 Task: Add the task  Integrate a new third-party shipping system for an e-commerce website to the section Code Crusaders in the project AgileMastery and add a Due Date to the respective task as 2024/05/02
Action: Mouse moved to (110, 356)
Screenshot: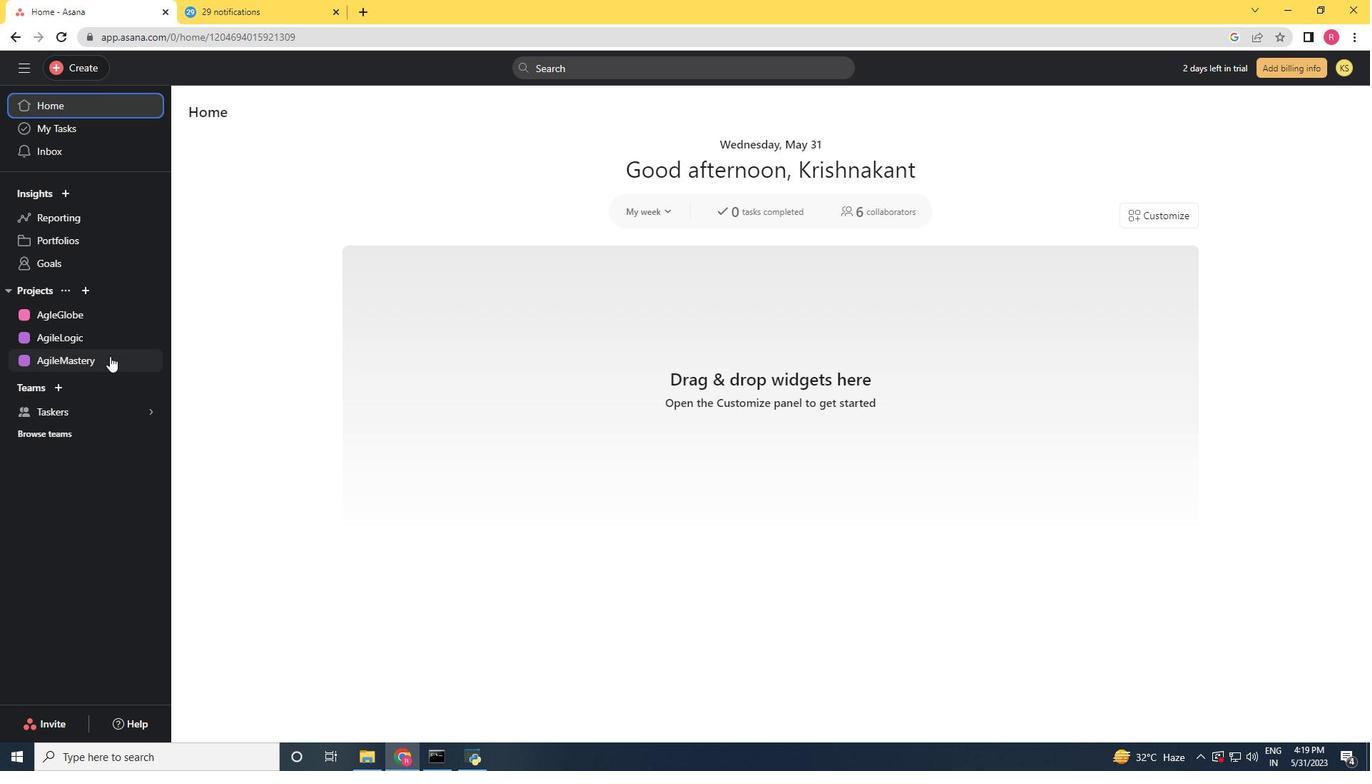 
Action: Mouse pressed left at (110, 356)
Screenshot: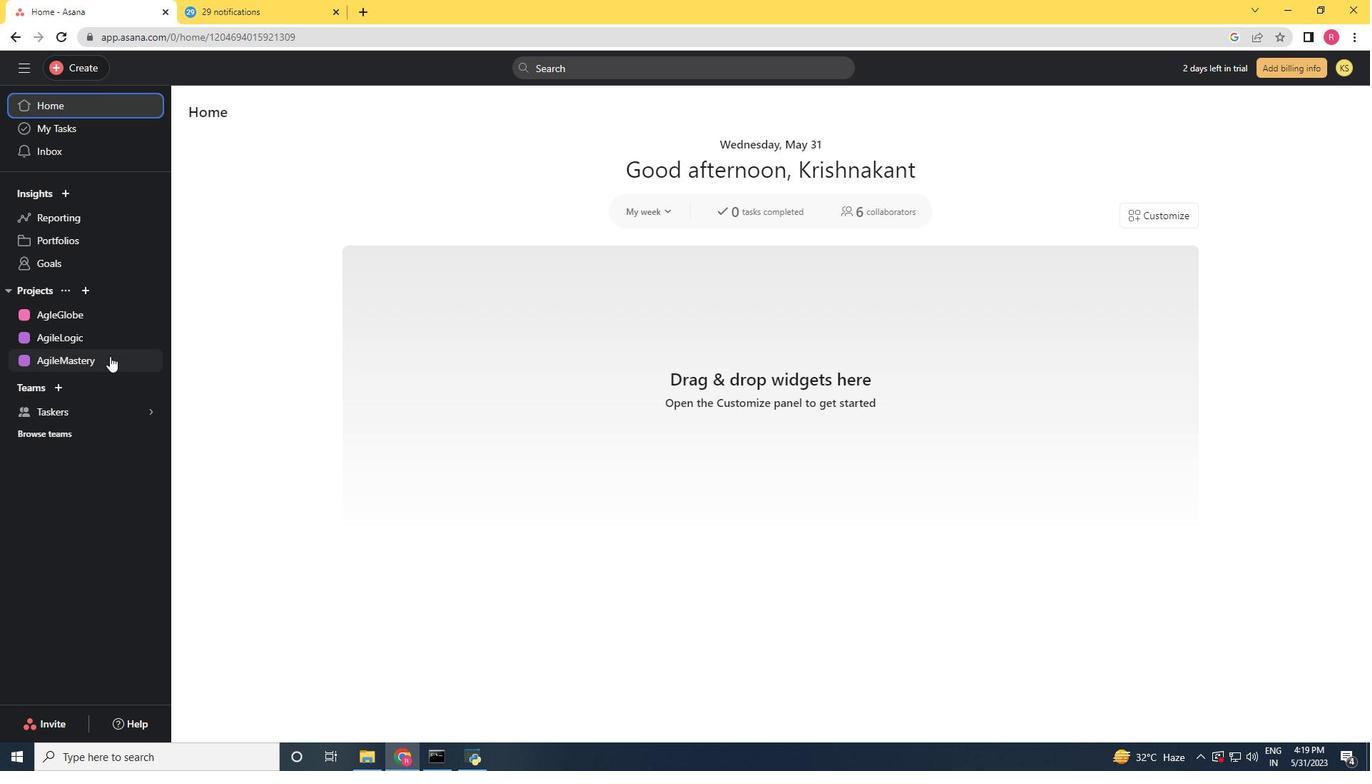 
Action: Mouse moved to (849, 492)
Screenshot: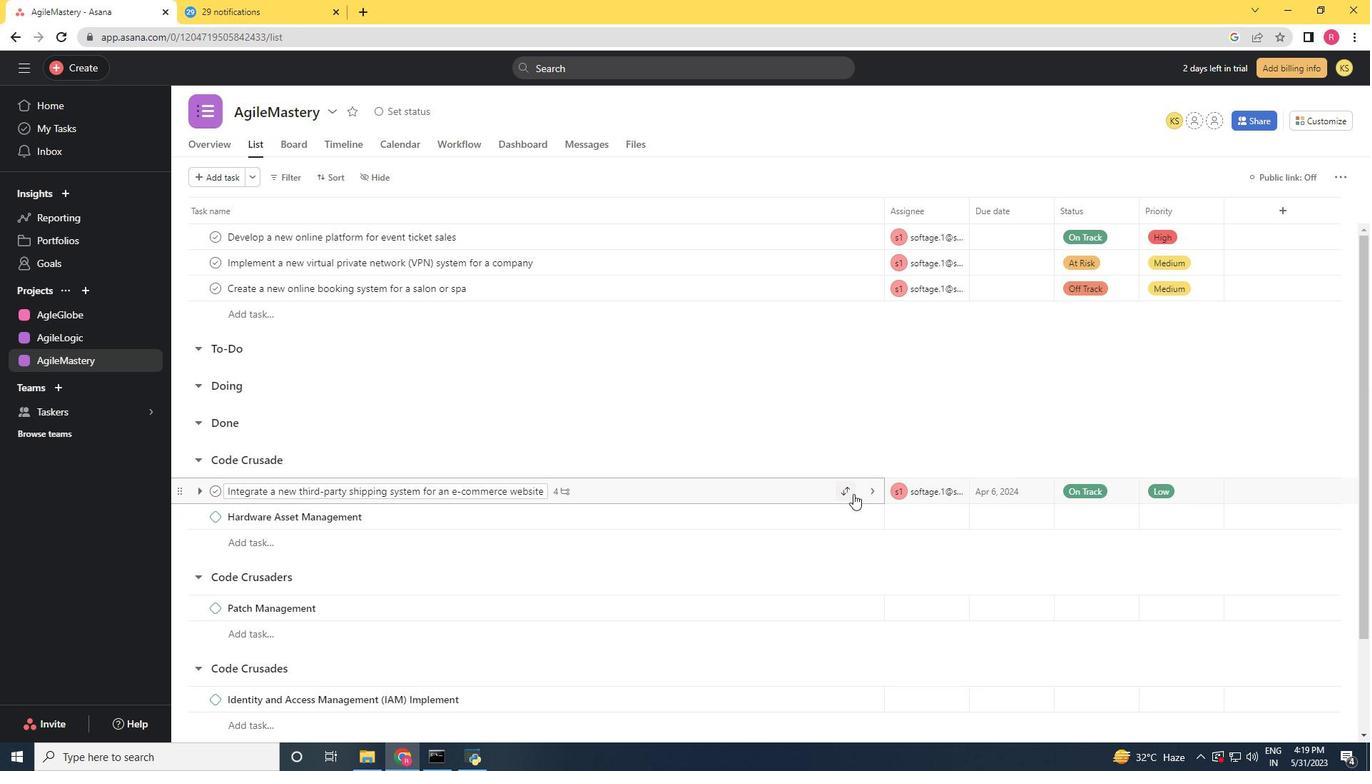 
Action: Mouse pressed left at (849, 492)
Screenshot: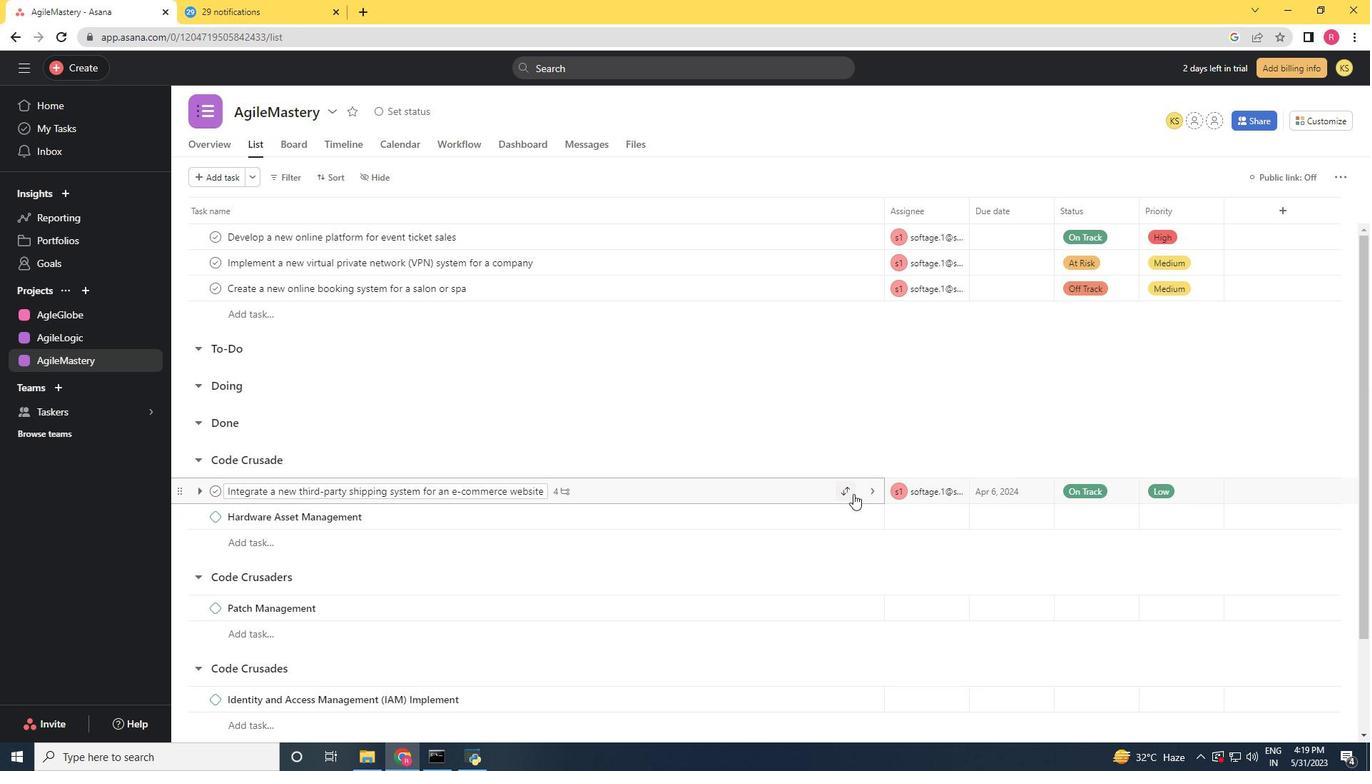 
Action: Mouse moved to (785, 411)
Screenshot: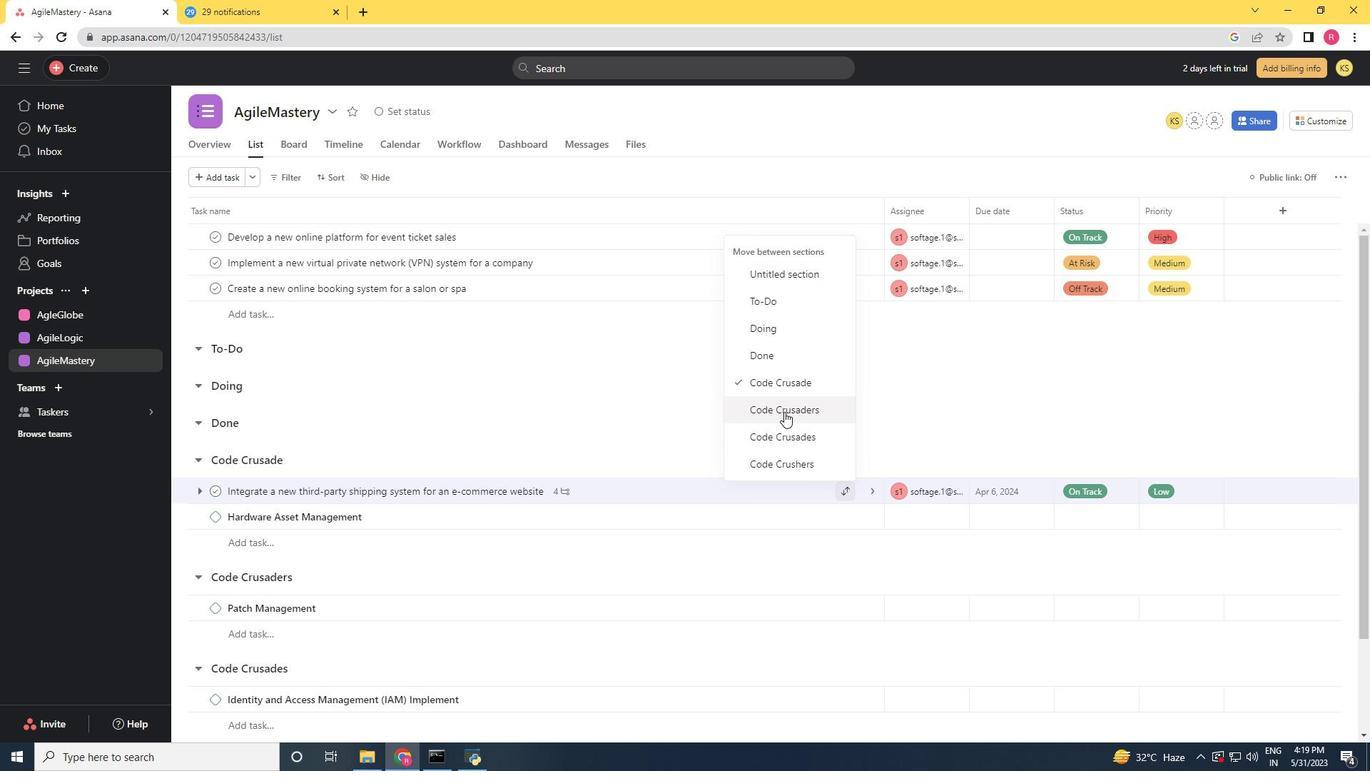 
Action: Mouse pressed left at (785, 411)
Screenshot: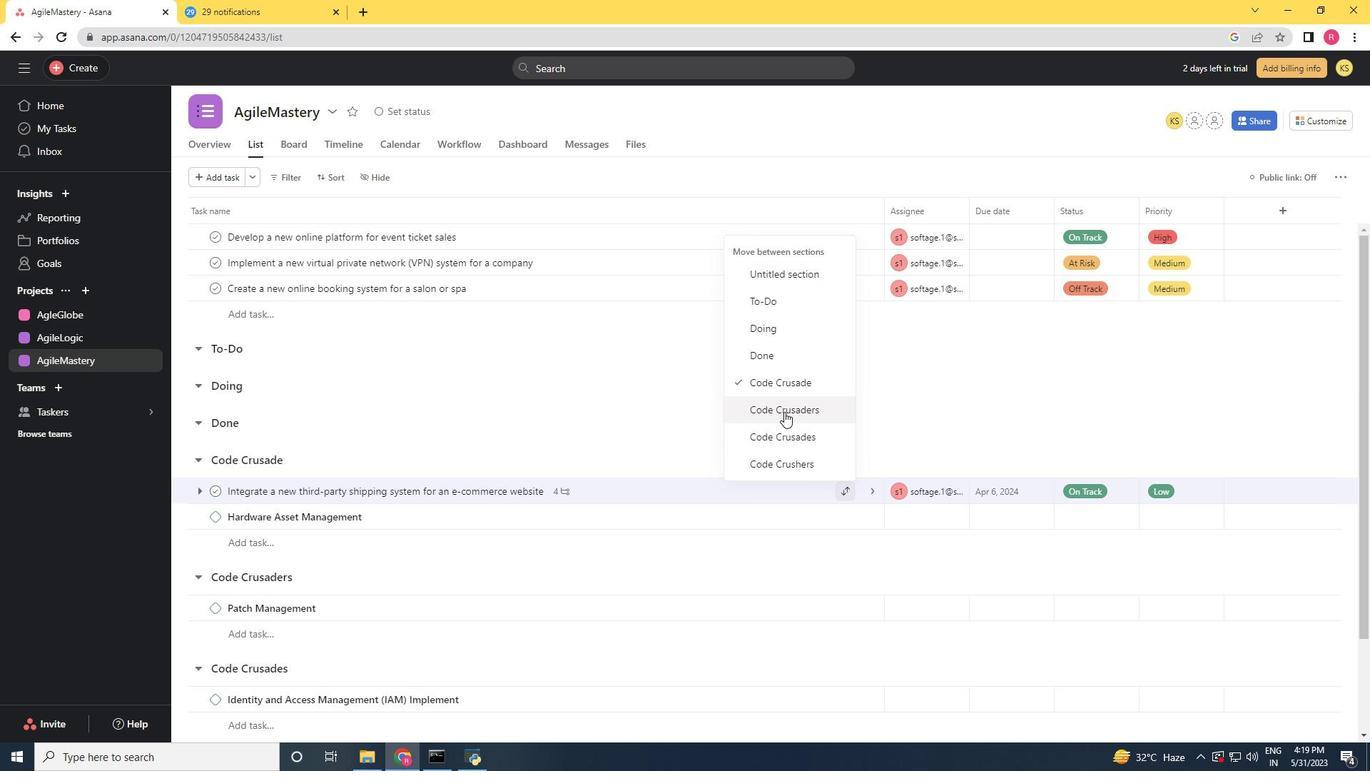
Action: Mouse moved to (803, 585)
Screenshot: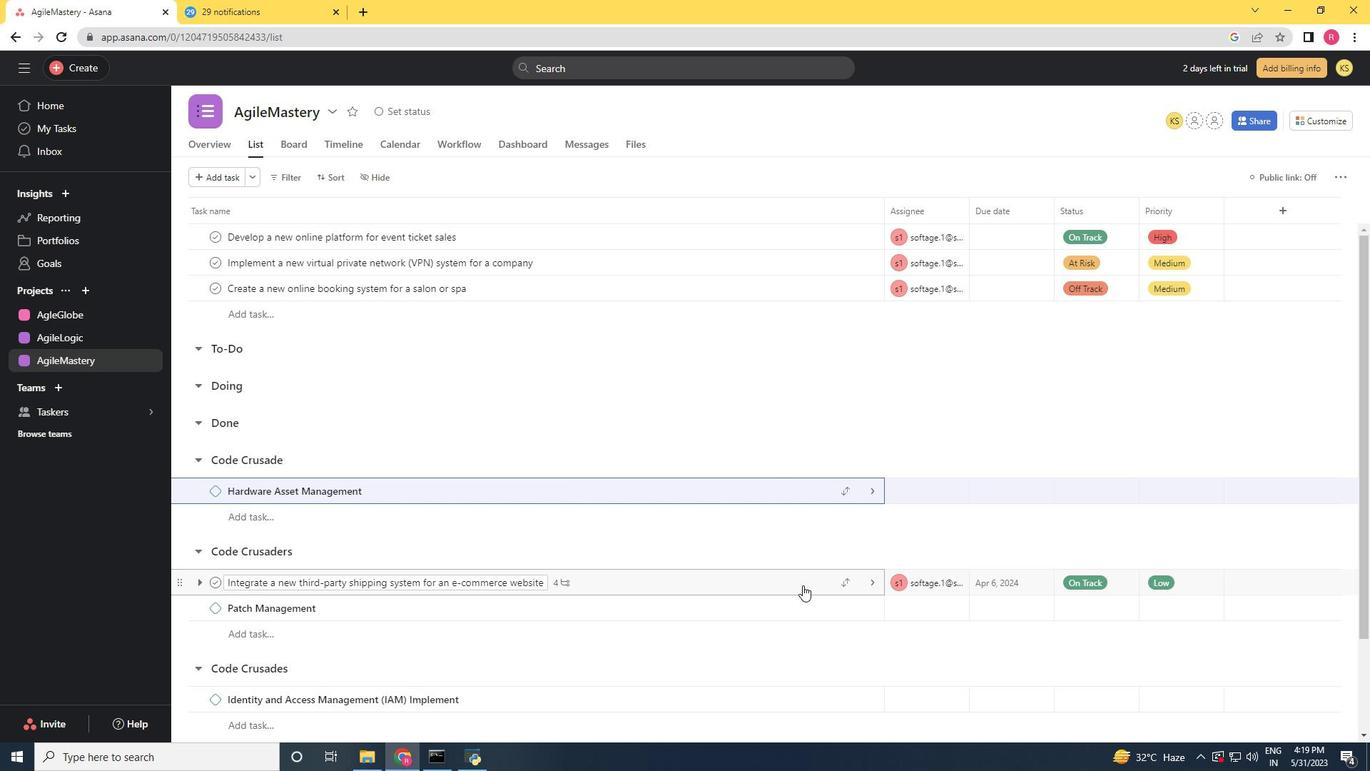 
Action: Mouse pressed left at (803, 585)
Screenshot: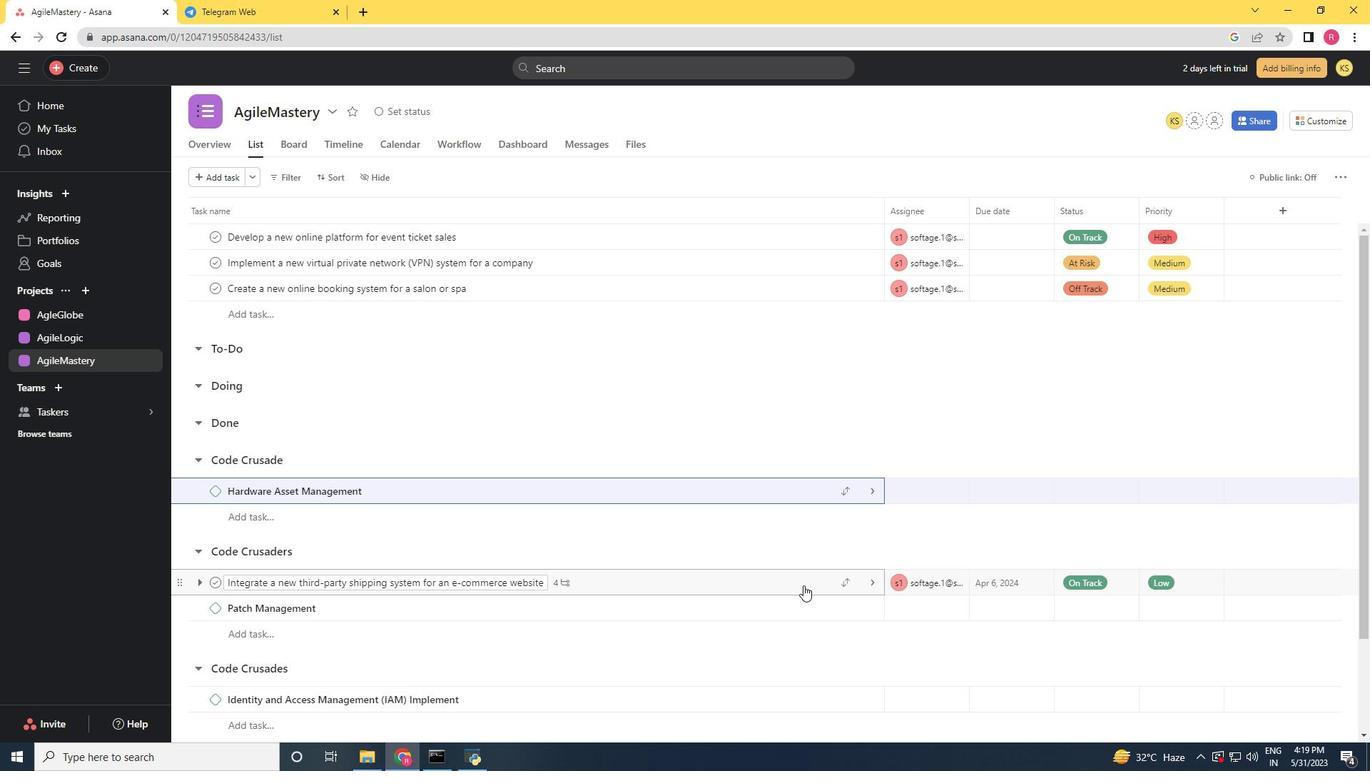 
Action: Mouse moved to (1076, 309)
Screenshot: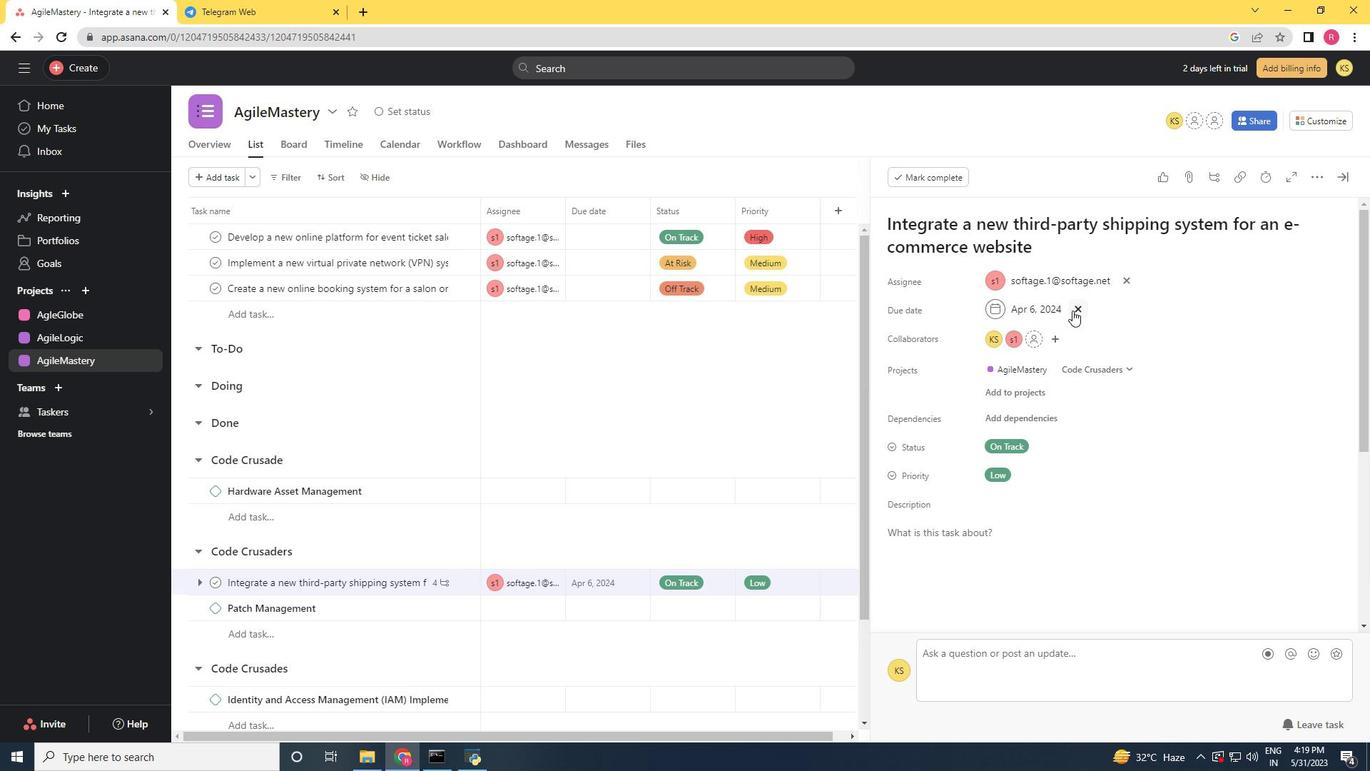 
Action: Mouse pressed left at (1076, 309)
Screenshot: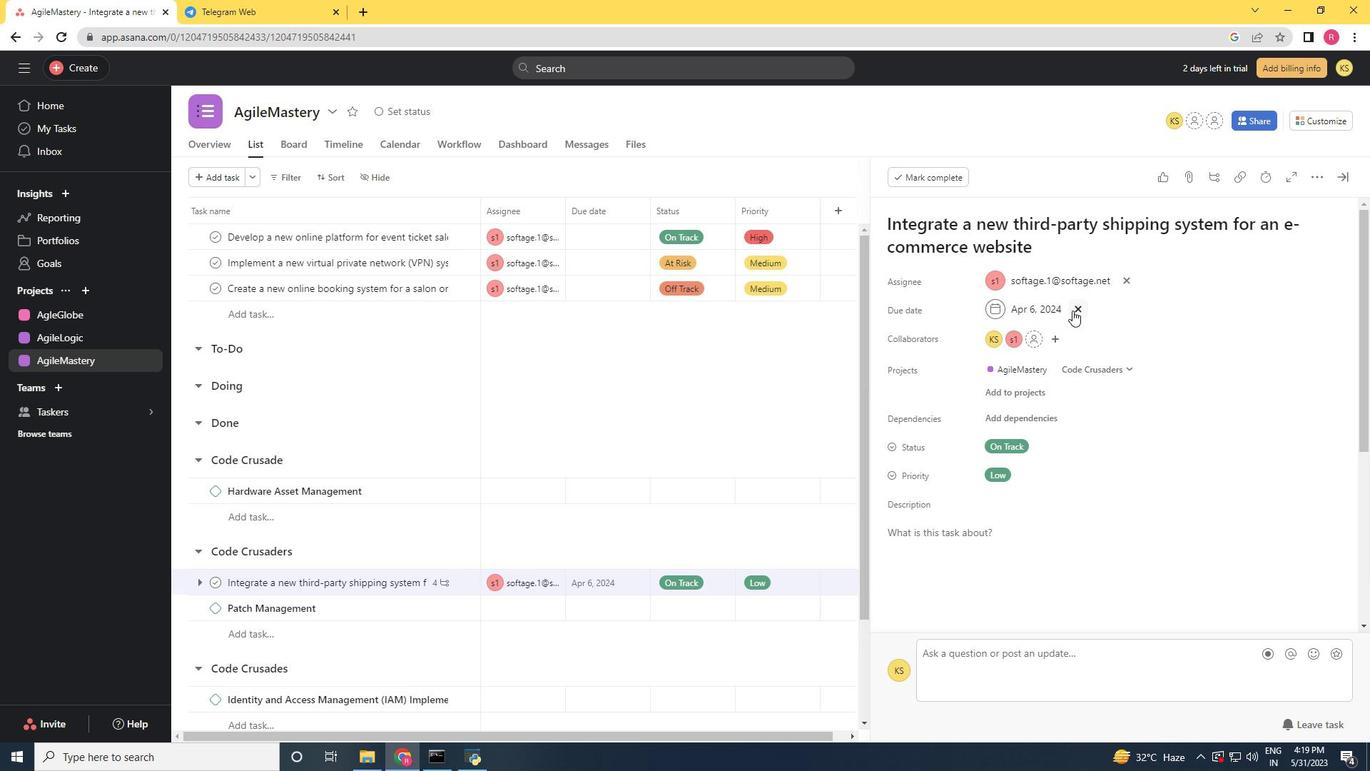 
Action: Mouse moved to (1008, 312)
Screenshot: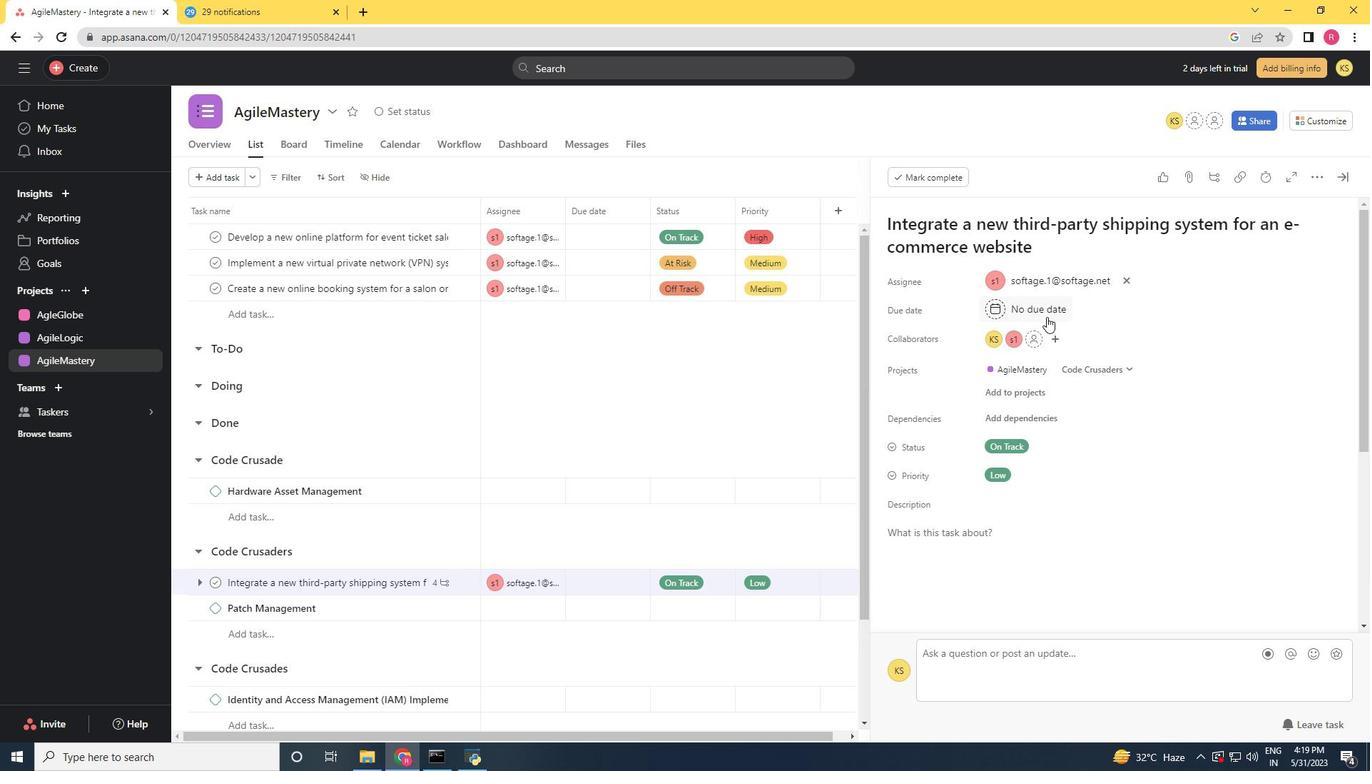 
Action: Mouse pressed left at (1008, 312)
Screenshot: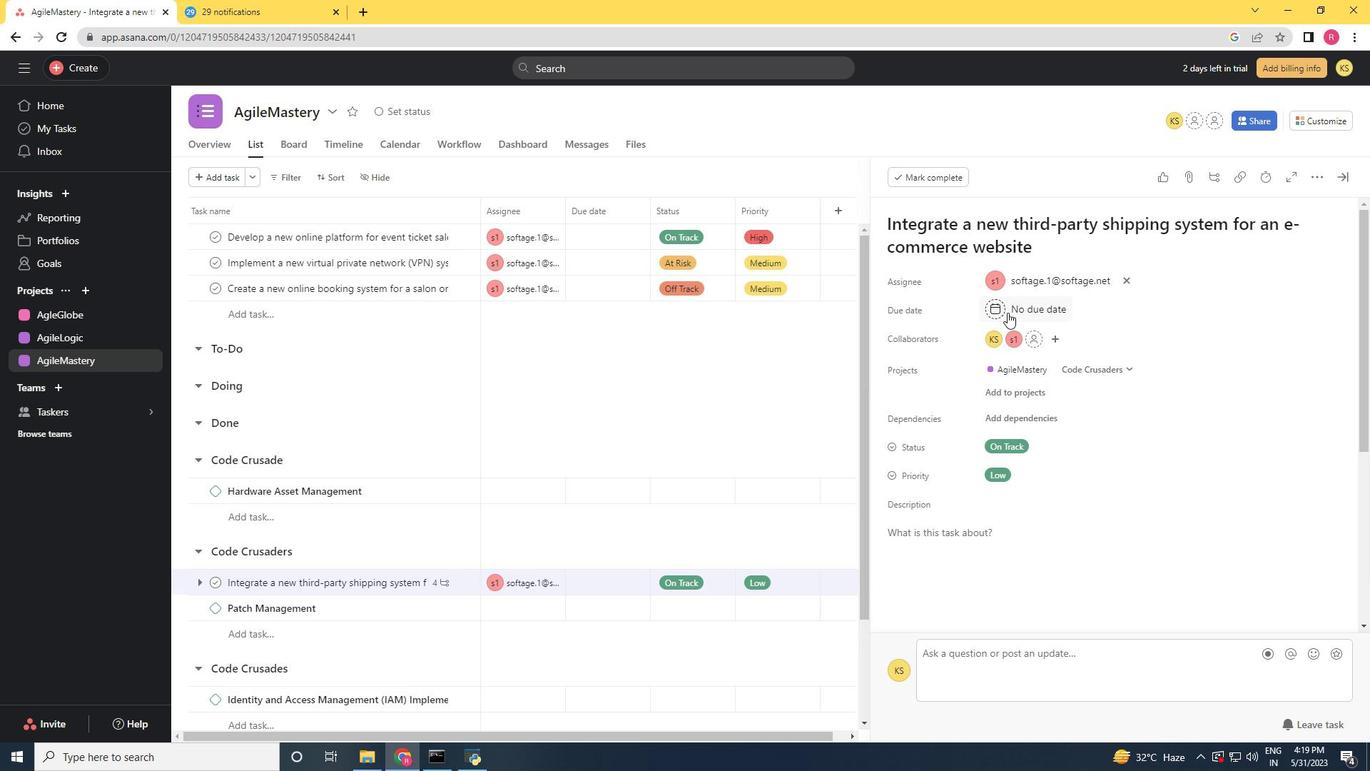 
Action: Mouse moved to (1158, 378)
Screenshot: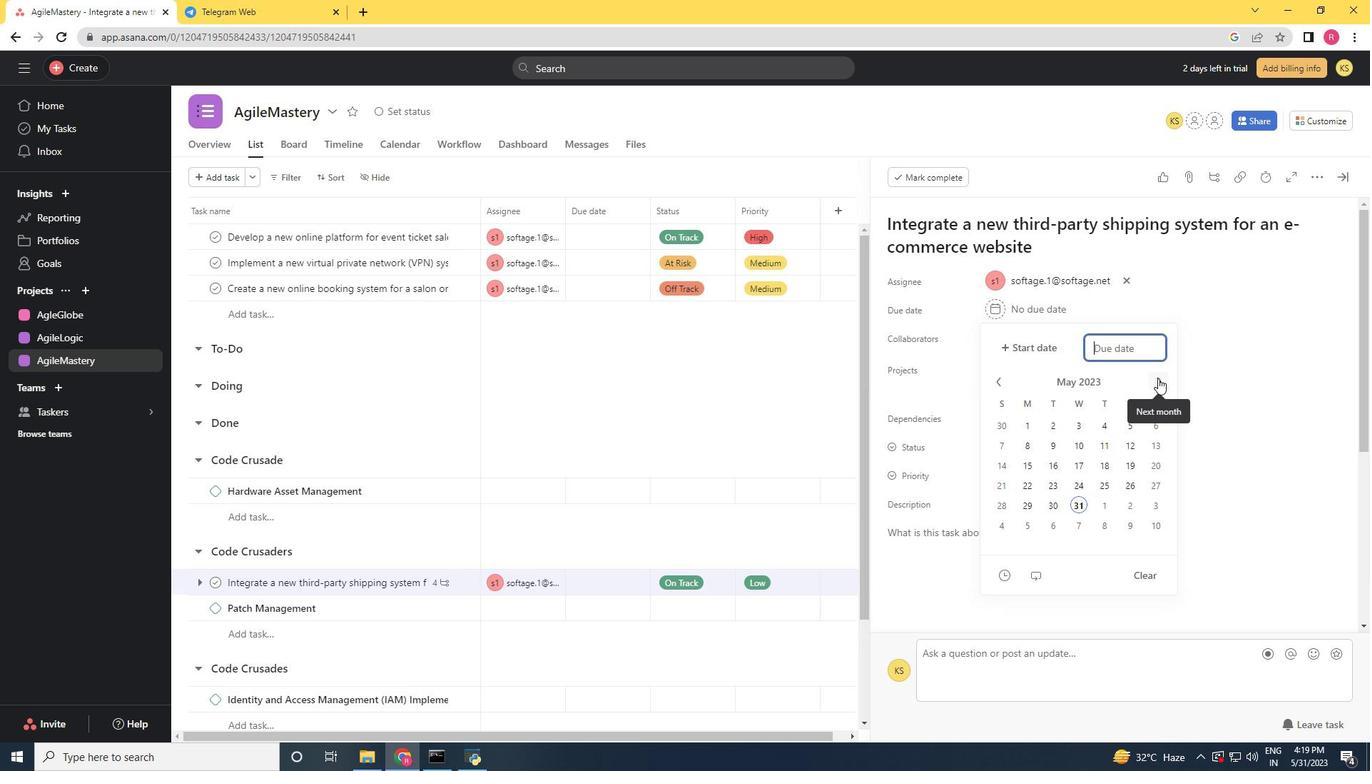 
Action: Mouse pressed left at (1158, 378)
Screenshot: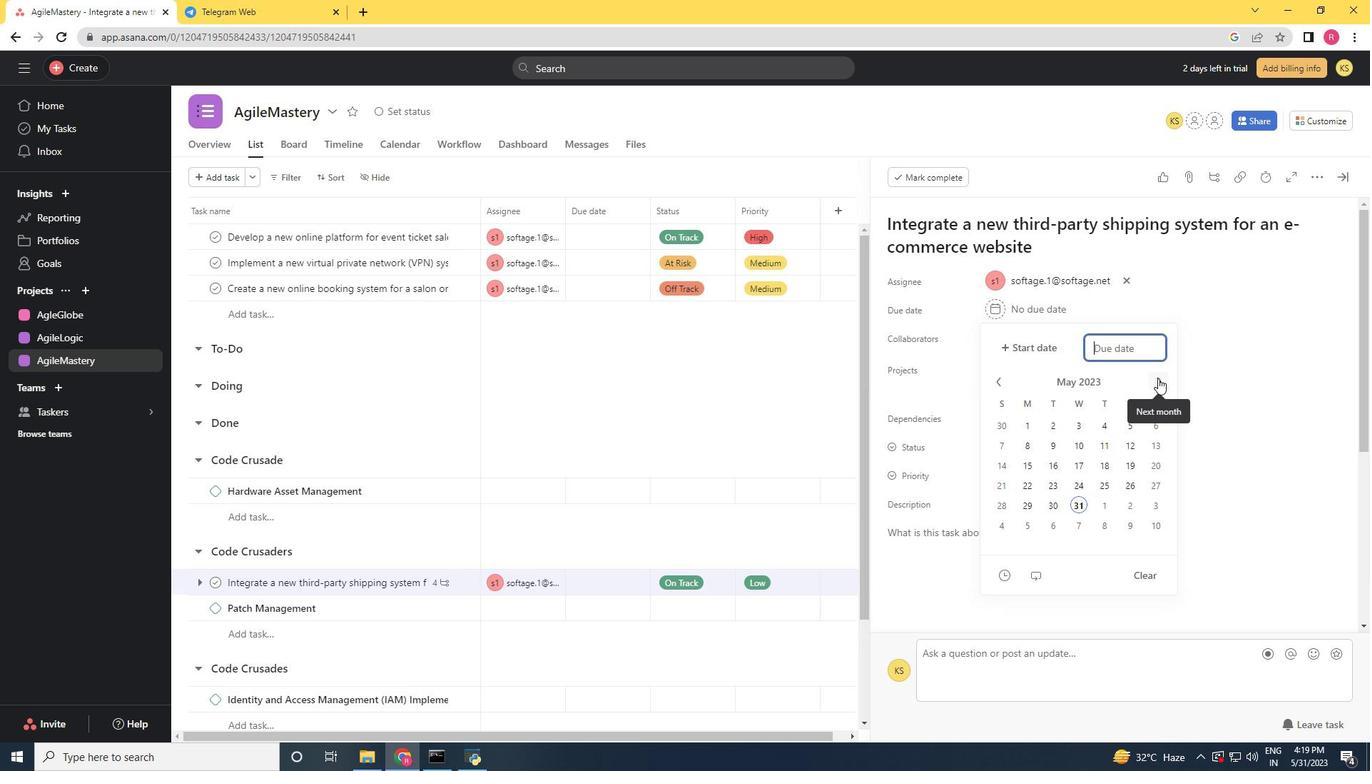 
Action: Mouse pressed left at (1158, 378)
Screenshot: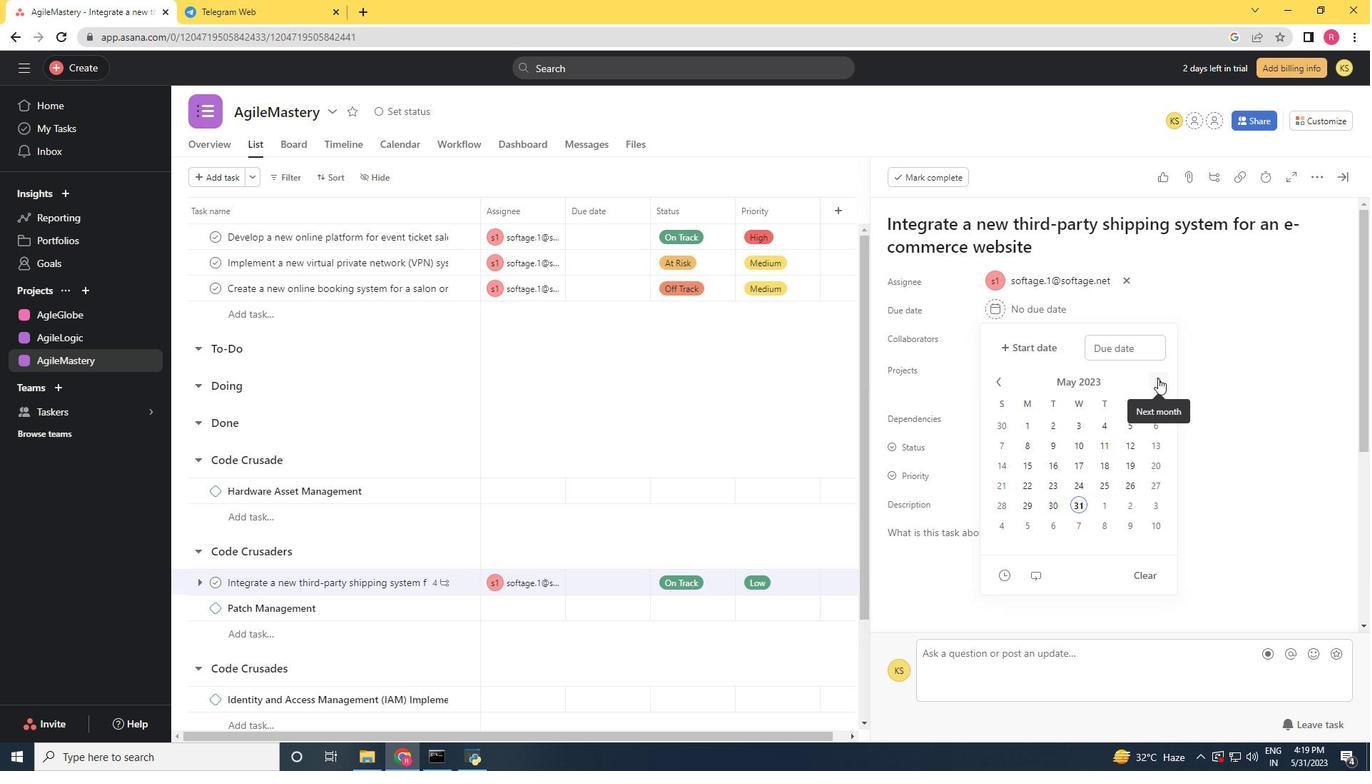 
Action: Mouse pressed left at (1158, 378)
Screenshot: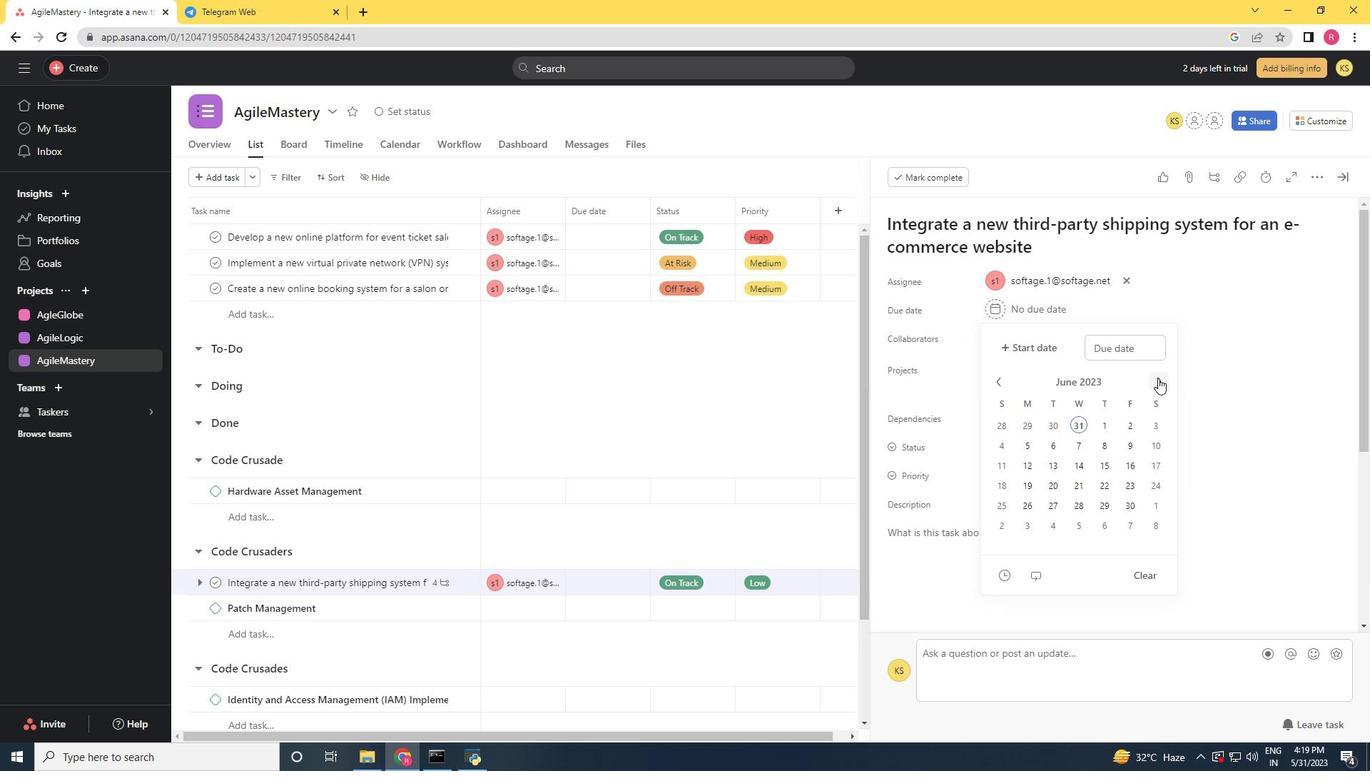 
Action: Mouse pressed left at (1158, 378)
Screenshot: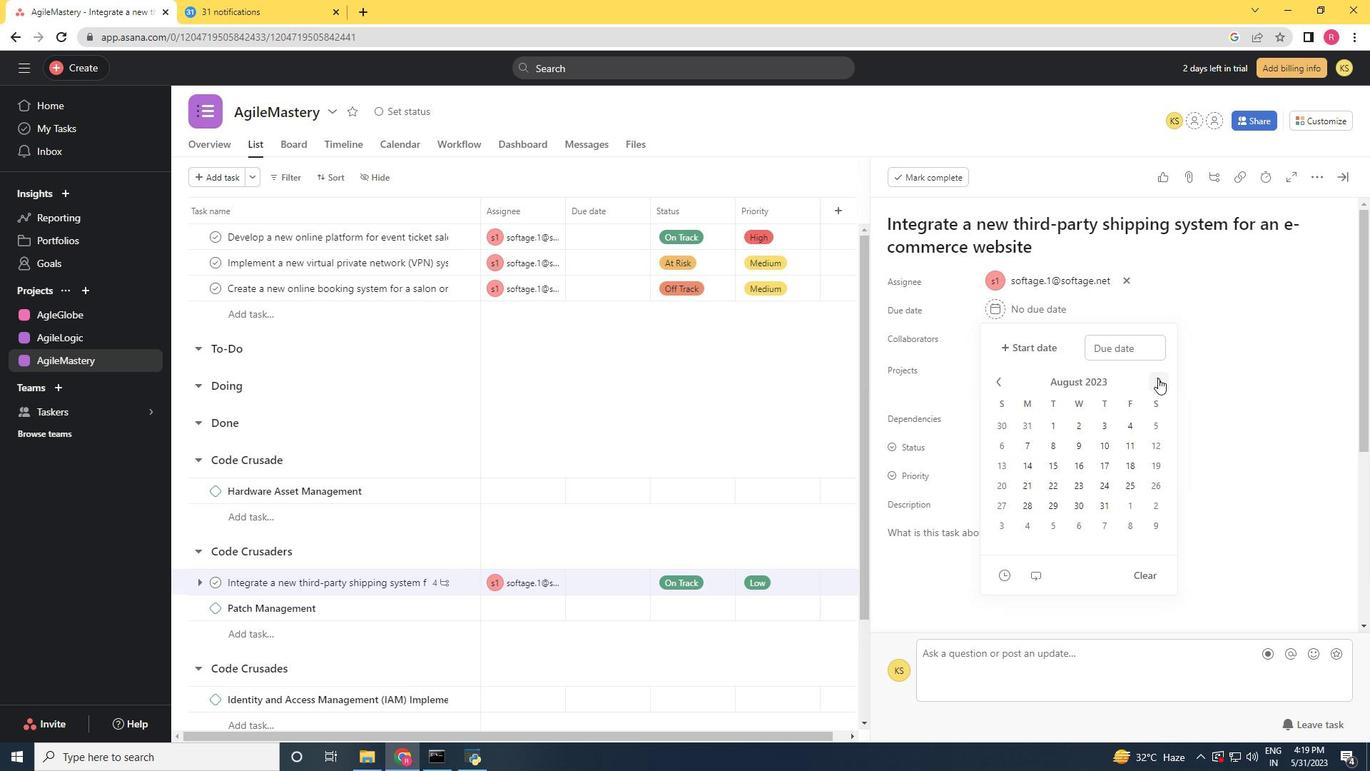 
Action: Mouse pressed left at (1158, 378)
Screenshot: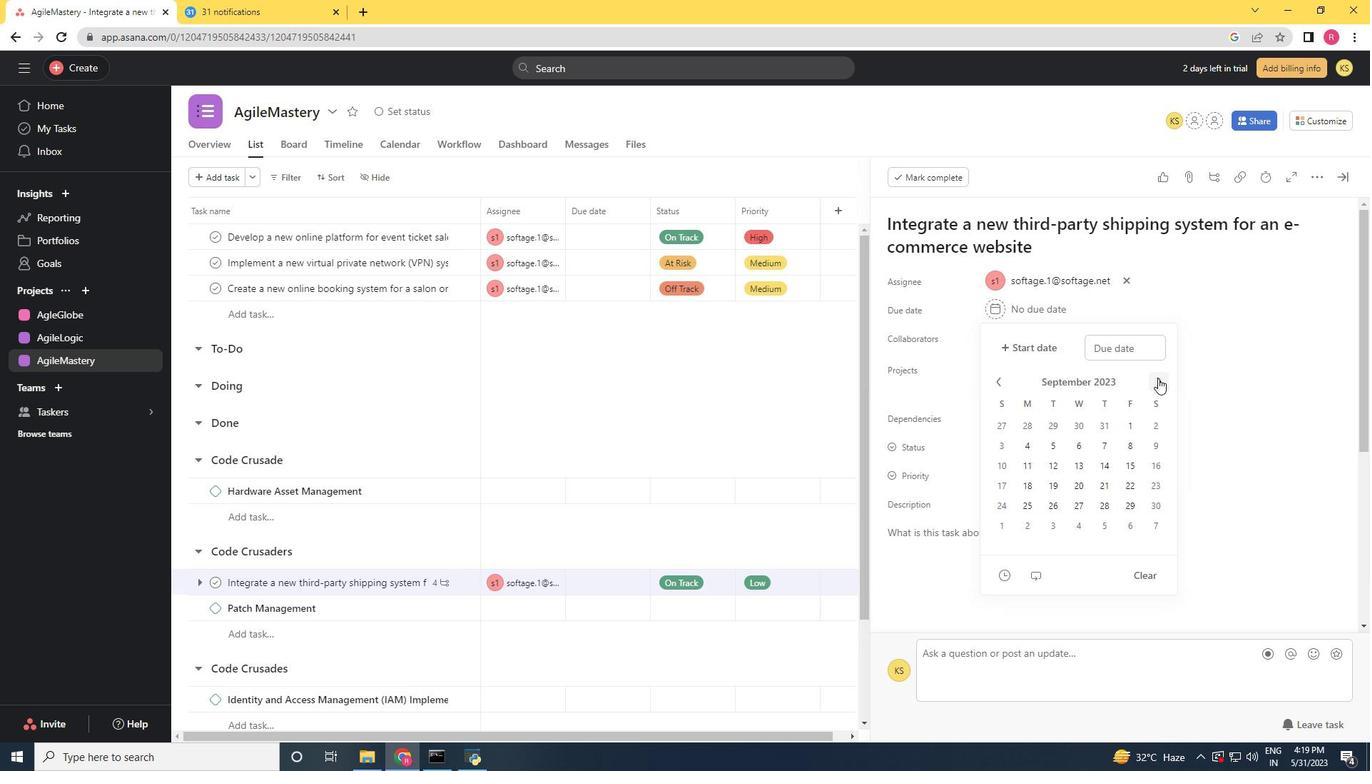
Action: Mouse moved to (1159, 378)
Screenshot: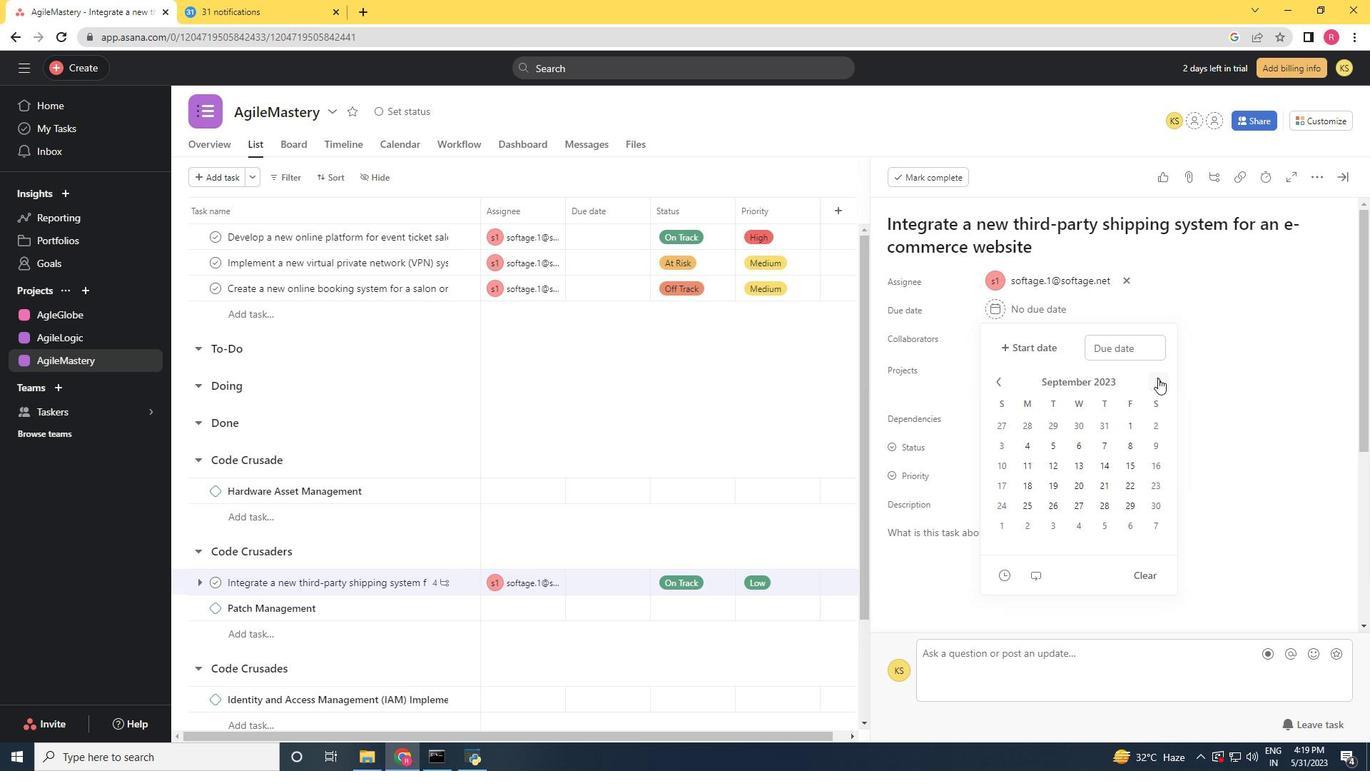 
Action: Mouse pressed left at (1159, 378)
Screenshot: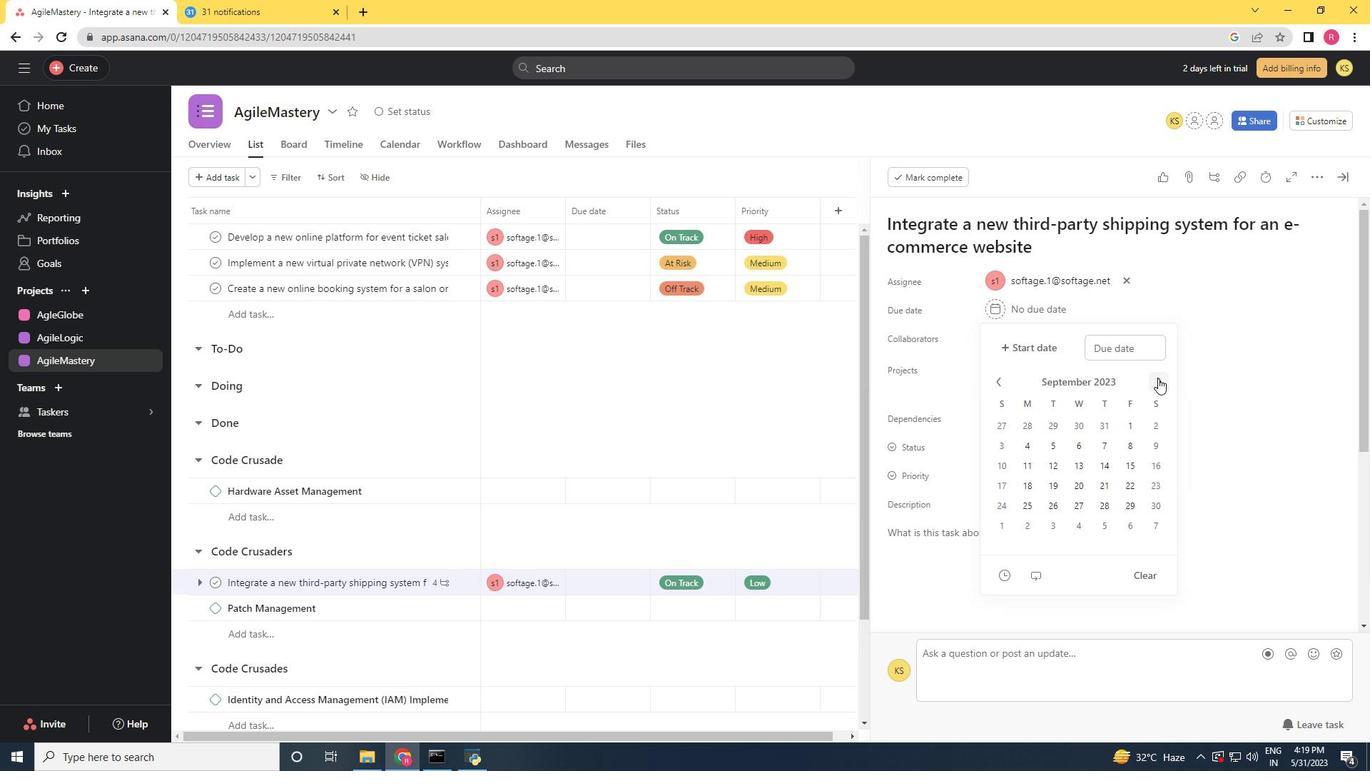 
Action: Mouse pressed left at (1159, 378)
Screenshot: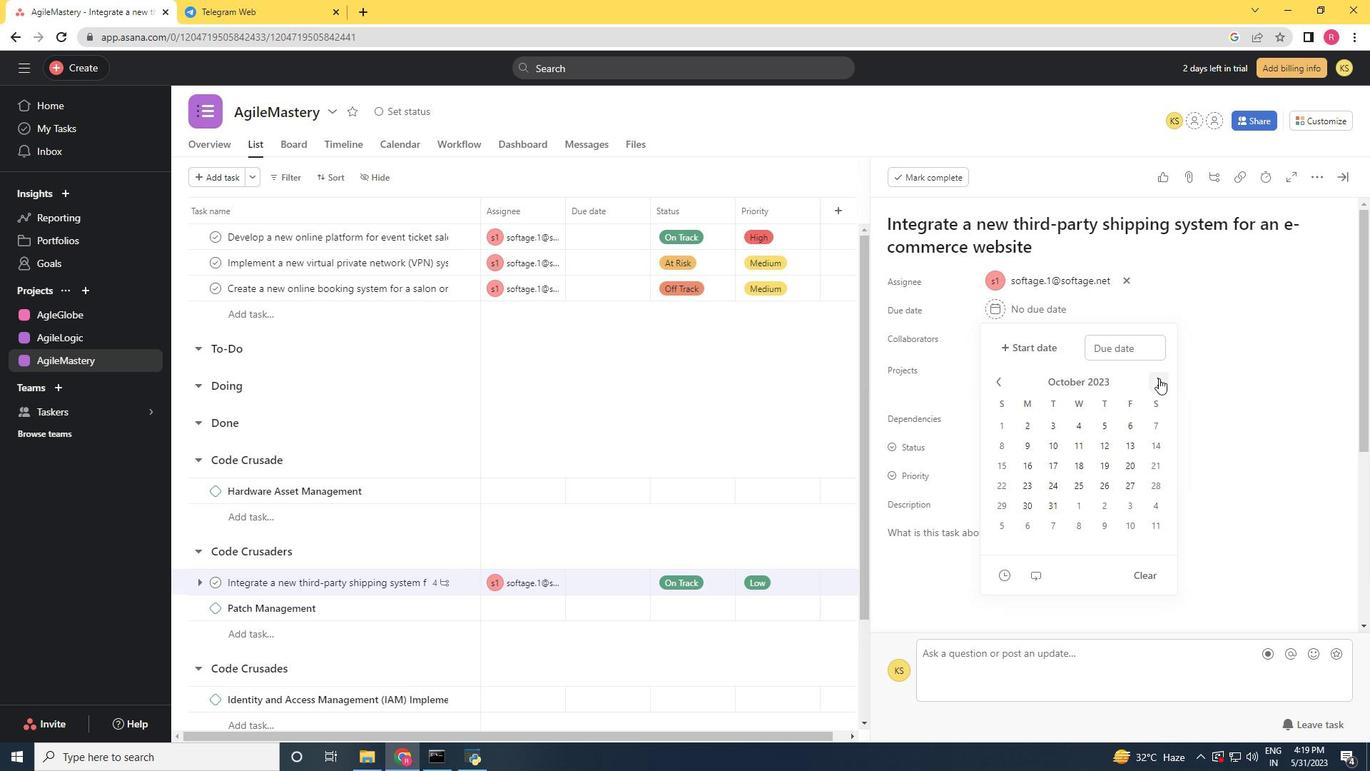 
Action: Mouse pressed left at (1159, 378)
Screenshot: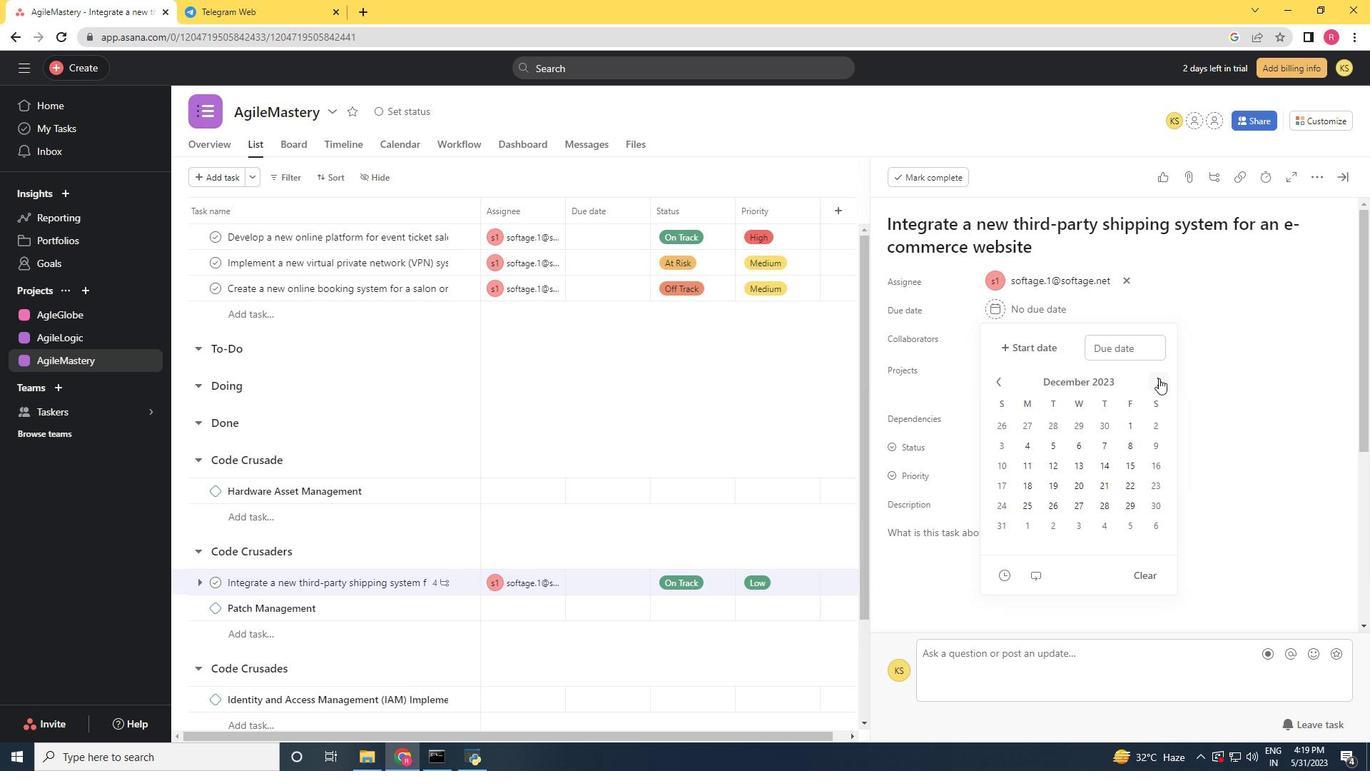 
Action: Mouse pressed left at (1159, 378)
Screenshot: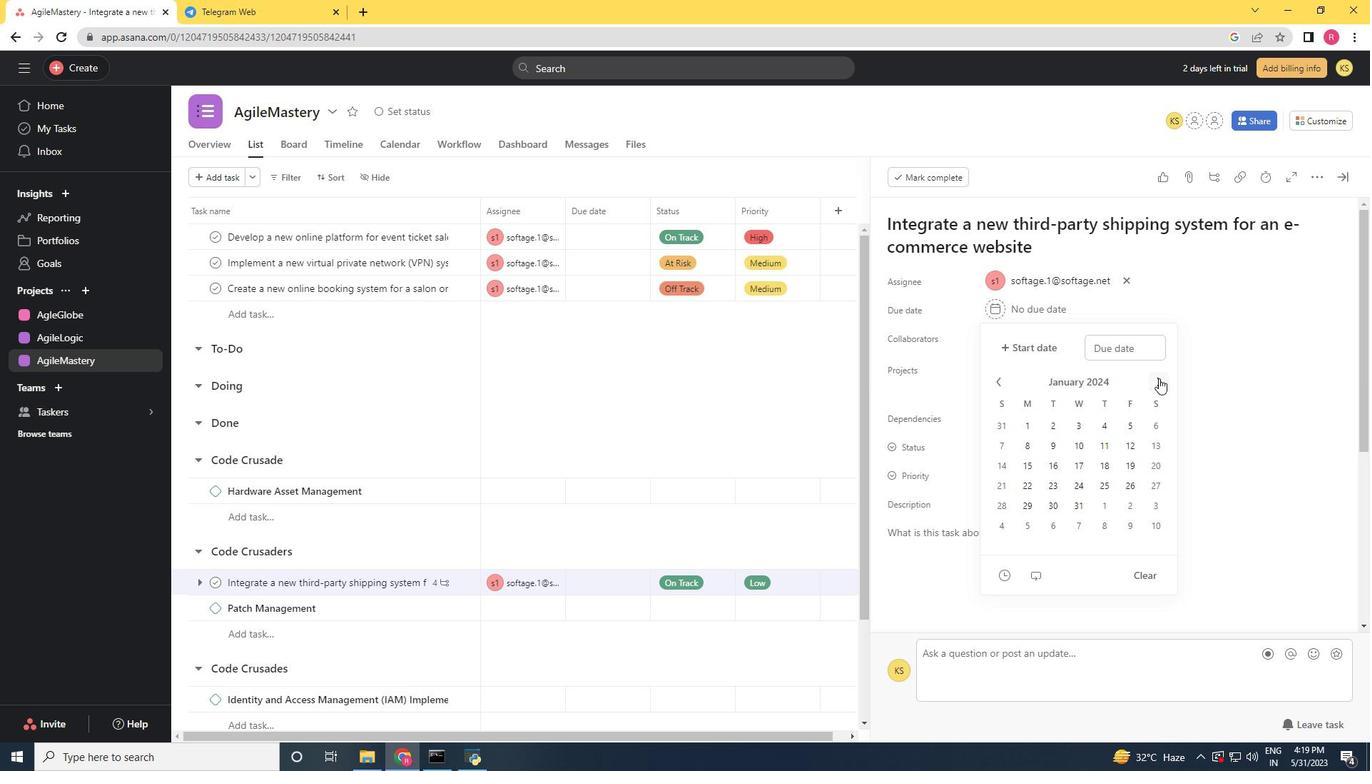 
Action: Mouse pressed left at (1159, 378)
Screenshot: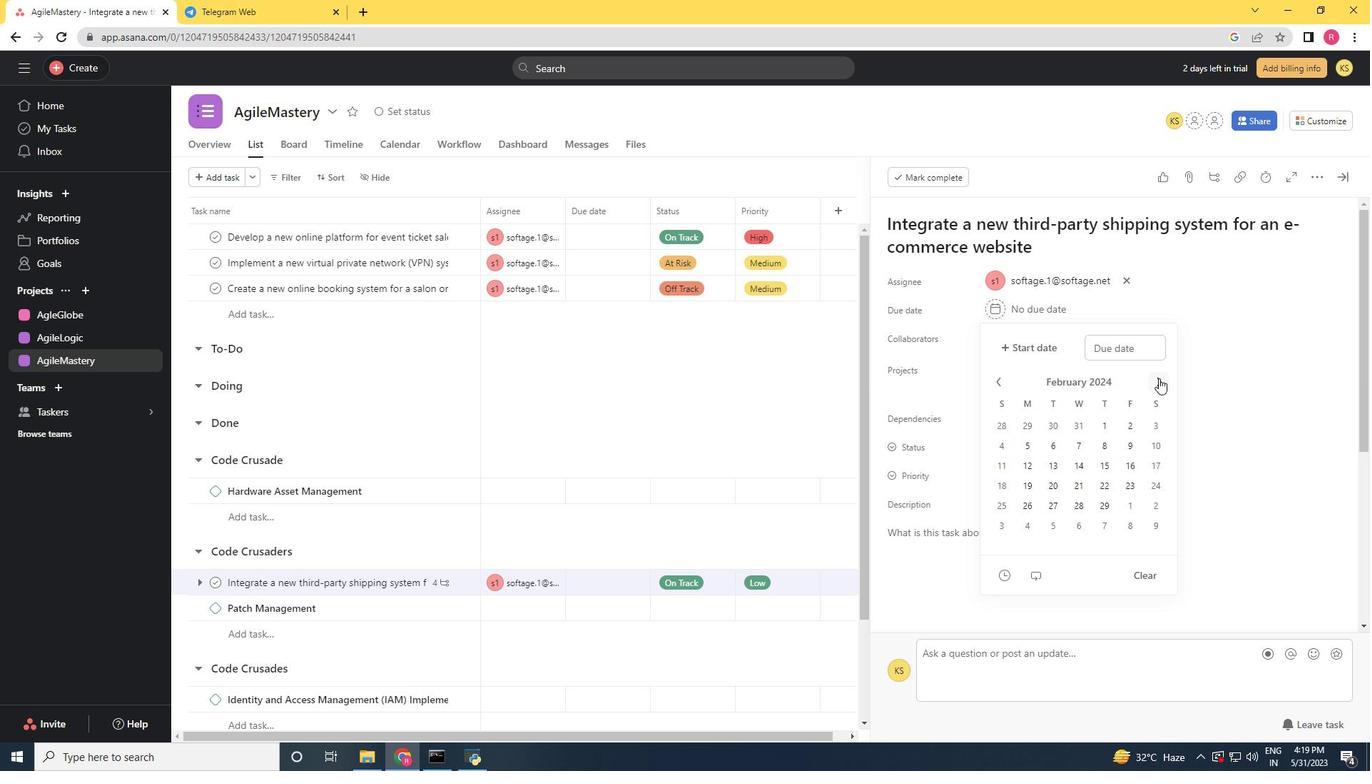 
Action: Mouse moved to (1160, 378)
Screenshot: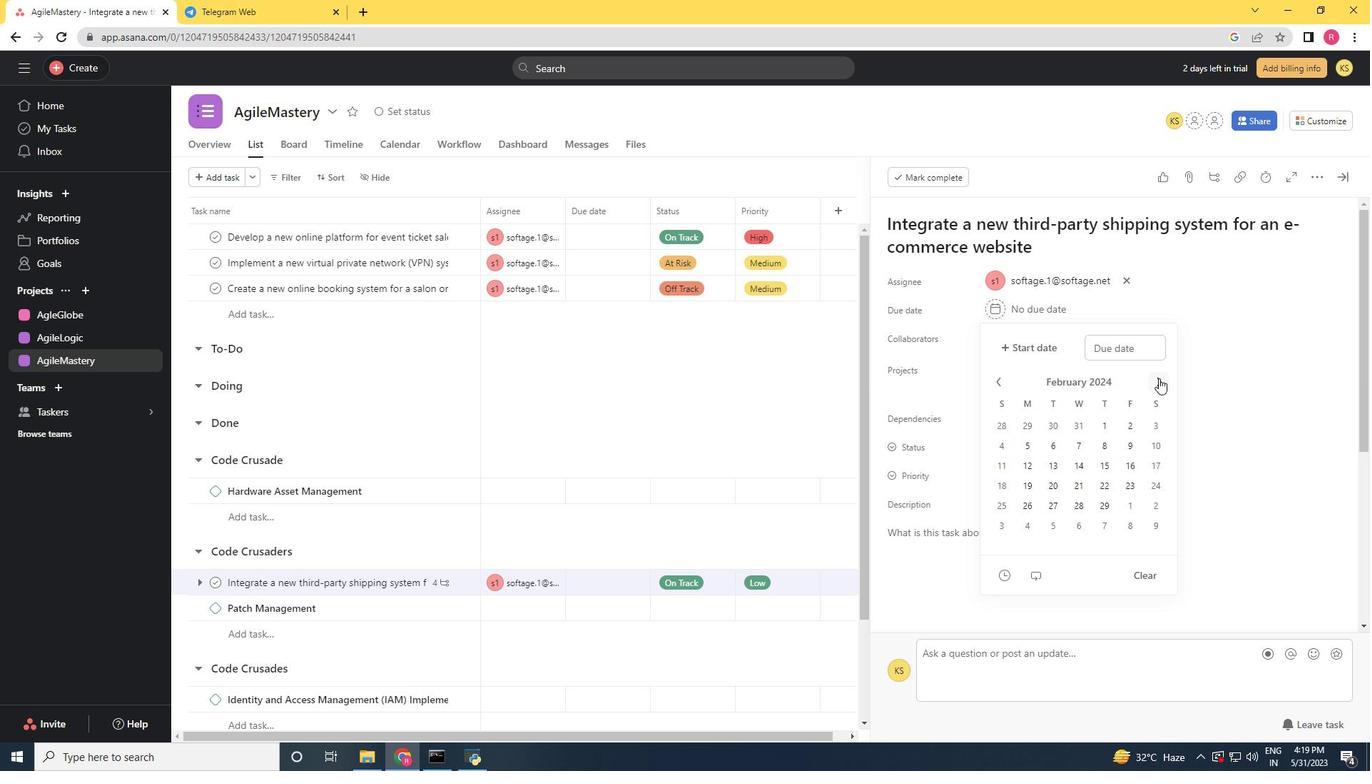 
Action: Mouse pressed left at (1160, 378)
Screenshot: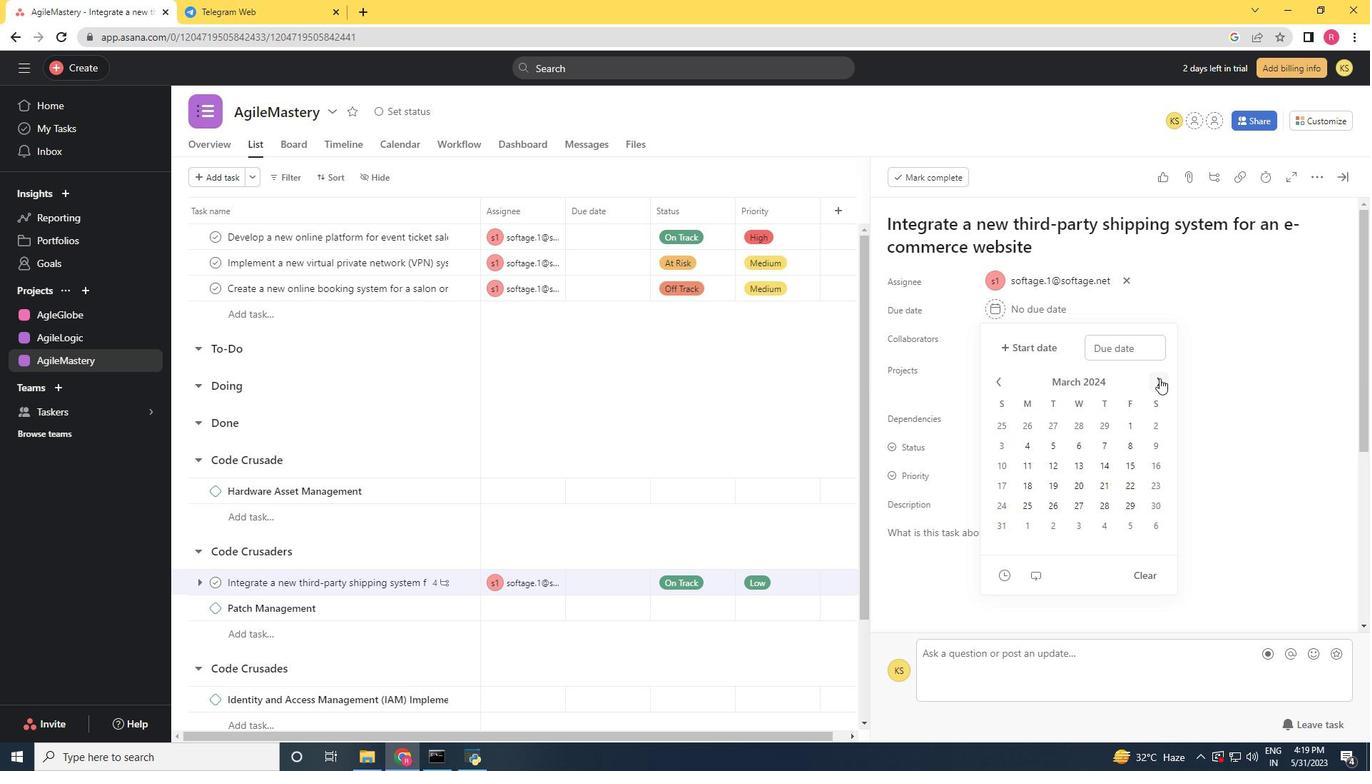 
Action: Mouse pressed left at (1160, 378)
Screenshot: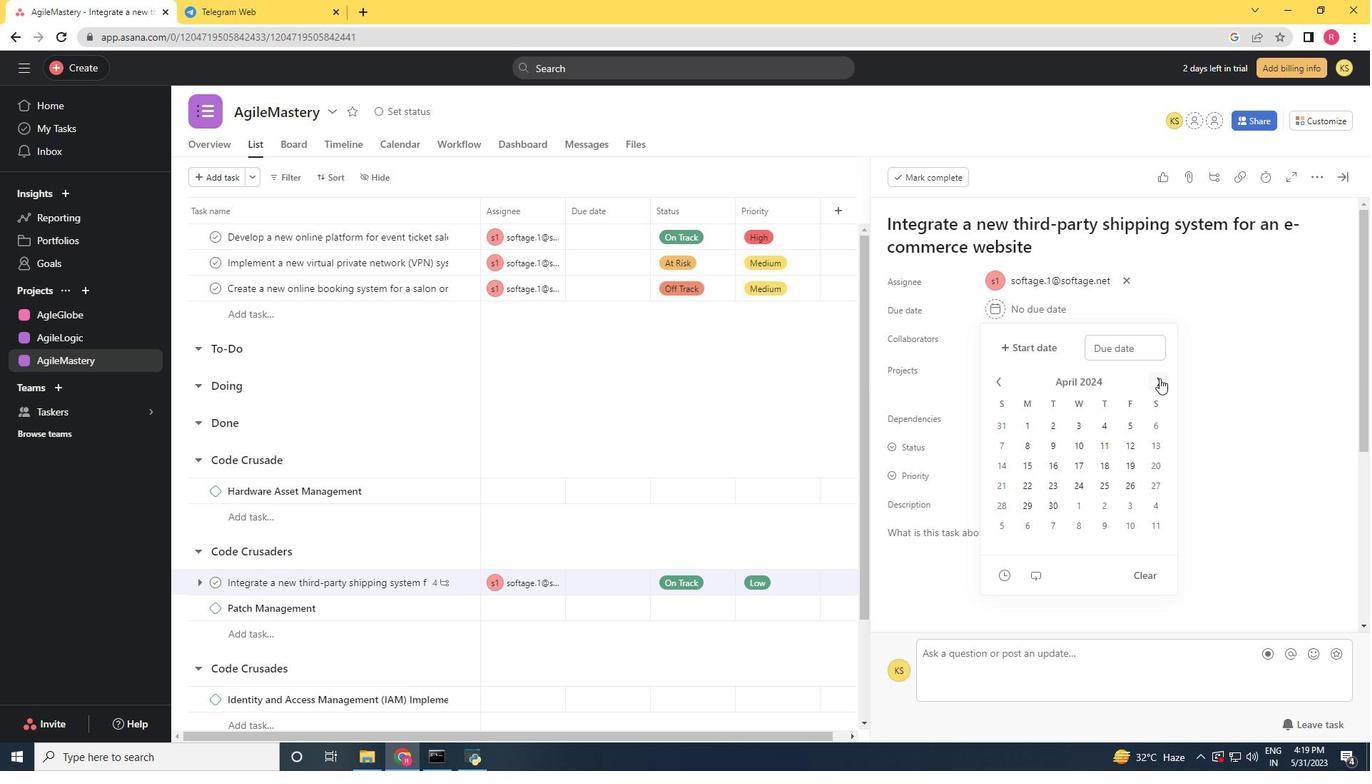 
Action: Mouse moved to (1110, 420)
Screenshot: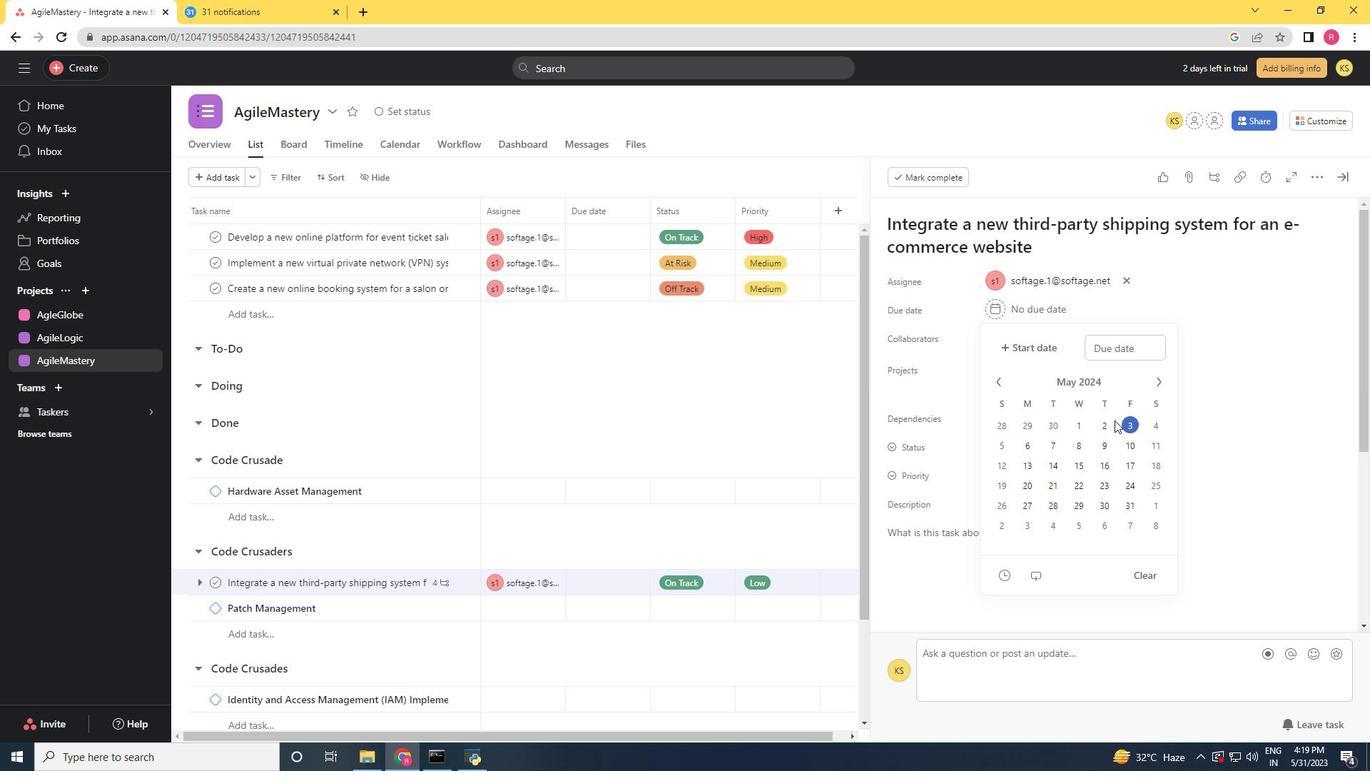 
Action: Mouse pressed left at (1110, 420)
Screenshot: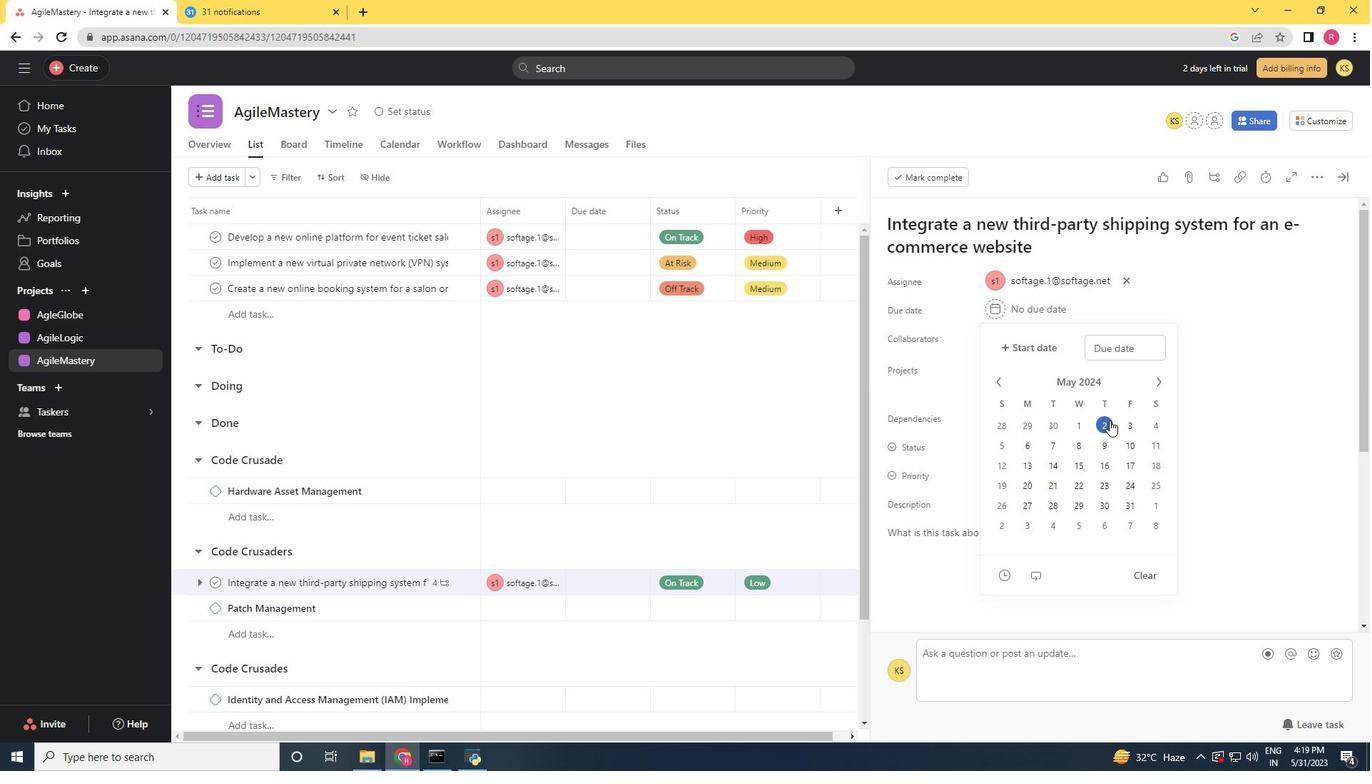 
Action: Mouse moved to (1275, 423)
Screenshot: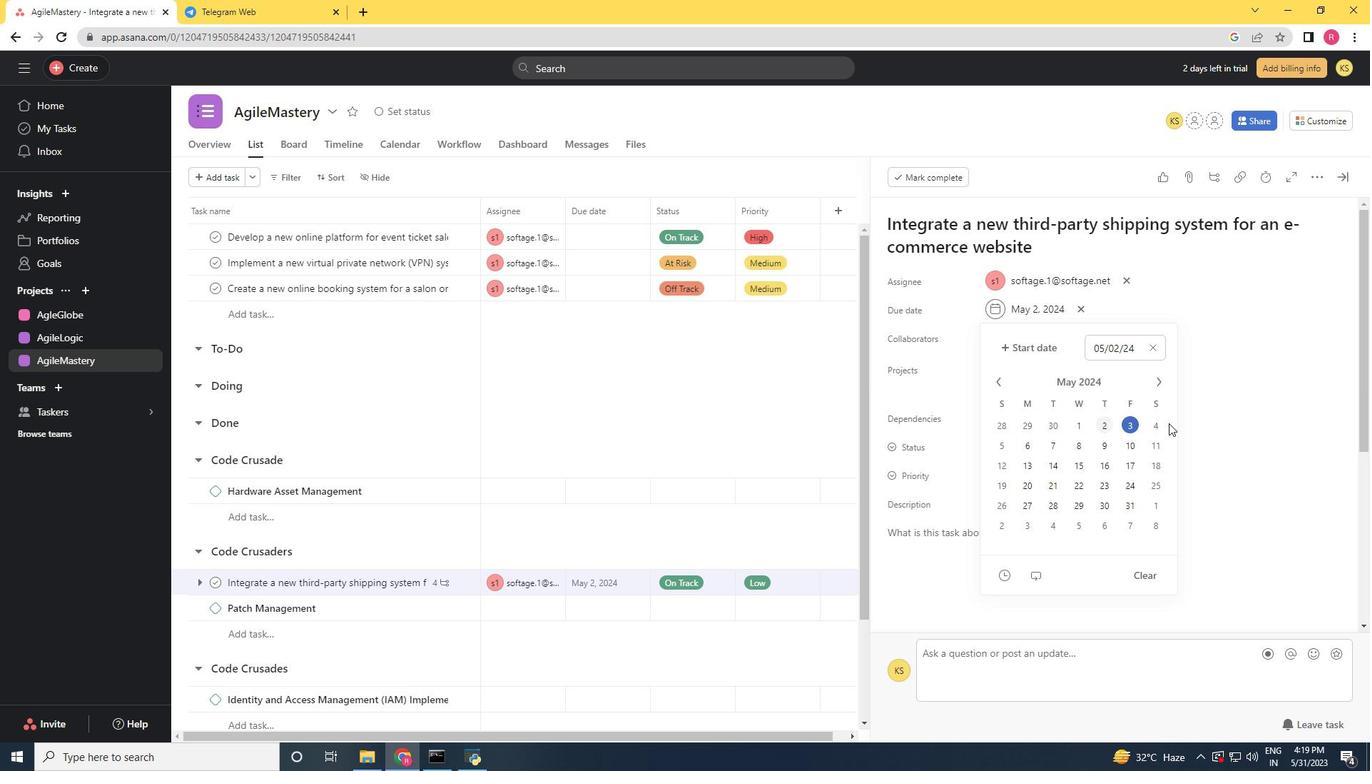 
Action: Mouse pressed left at (1275, 423)
Screenshot: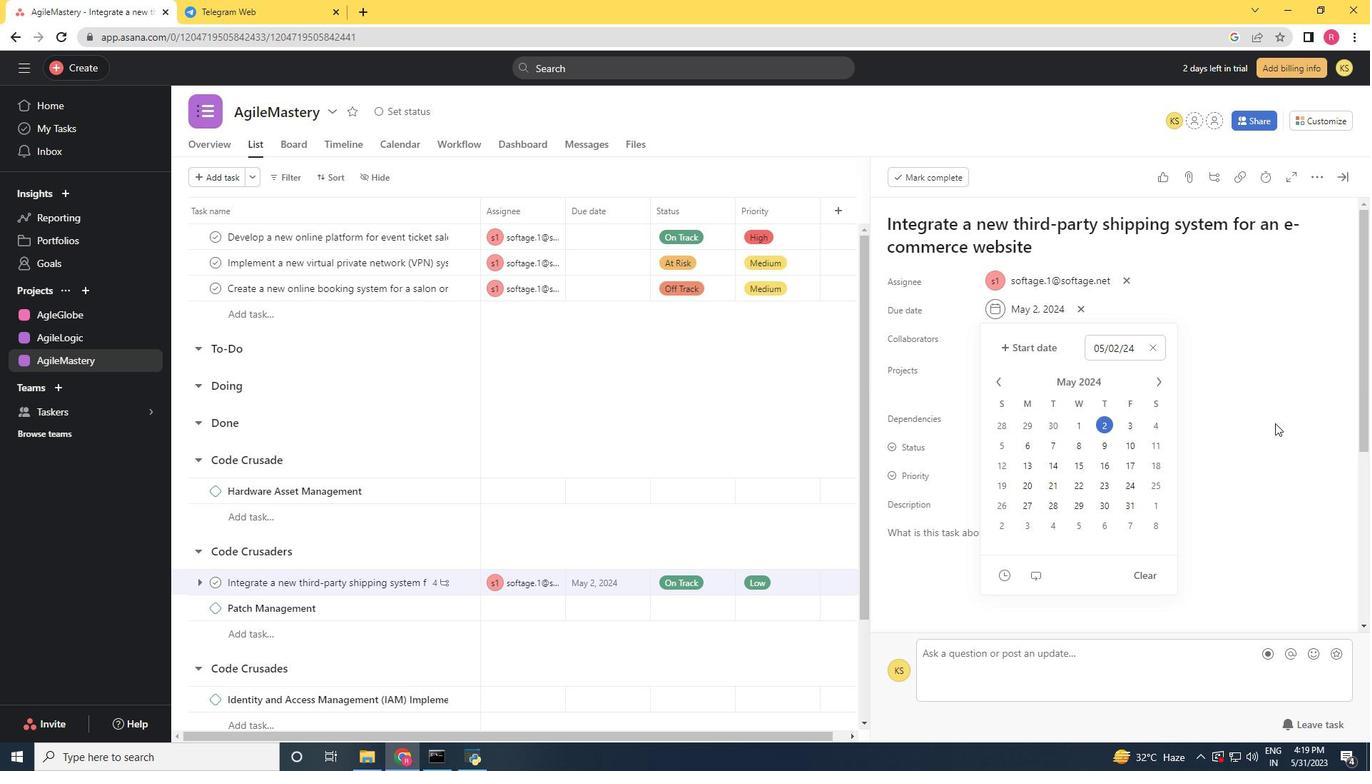
Action: Mouse moved to (1275, 423)
Screenshot: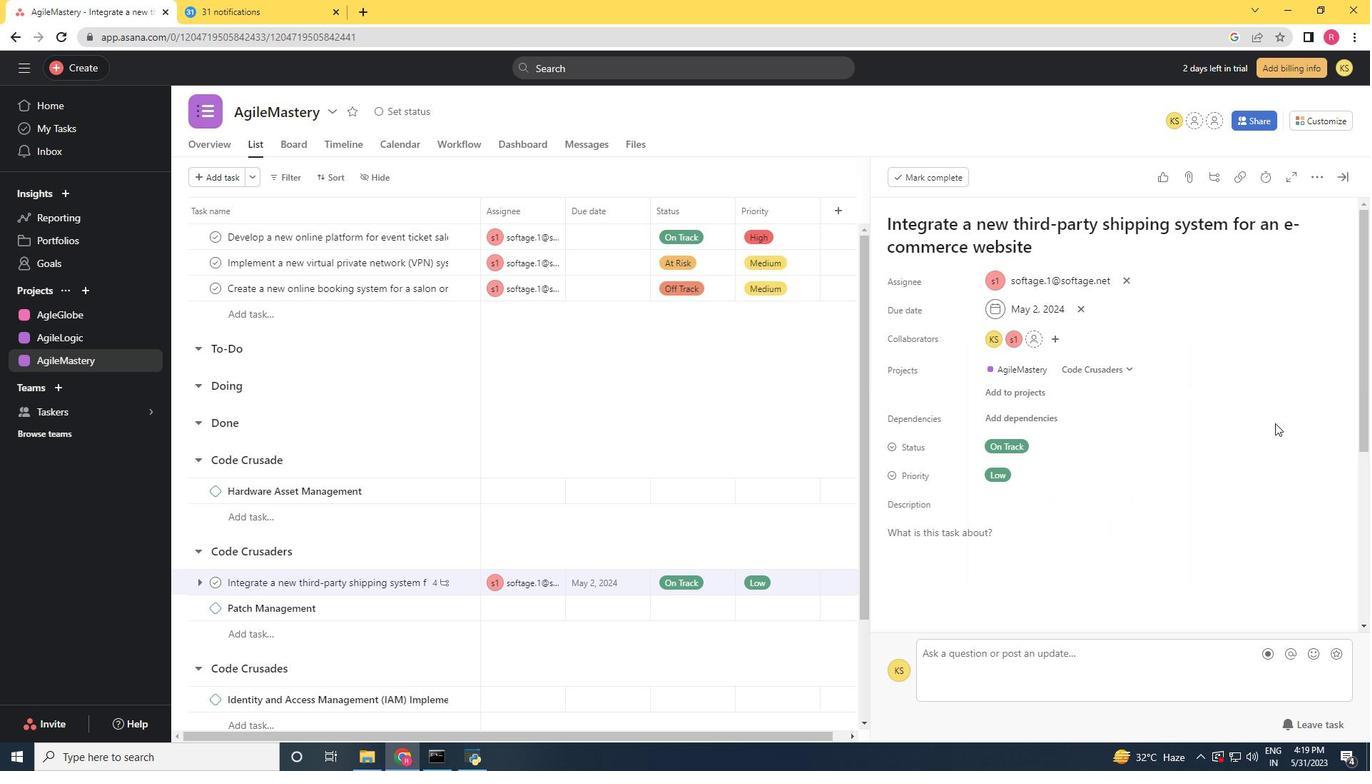 
